 Task: Add Prince Of Peace Dong Quai & Red Date Tea 10 cnt to the cart.
Action: Mouse moved to (59, 351)
Screenshot: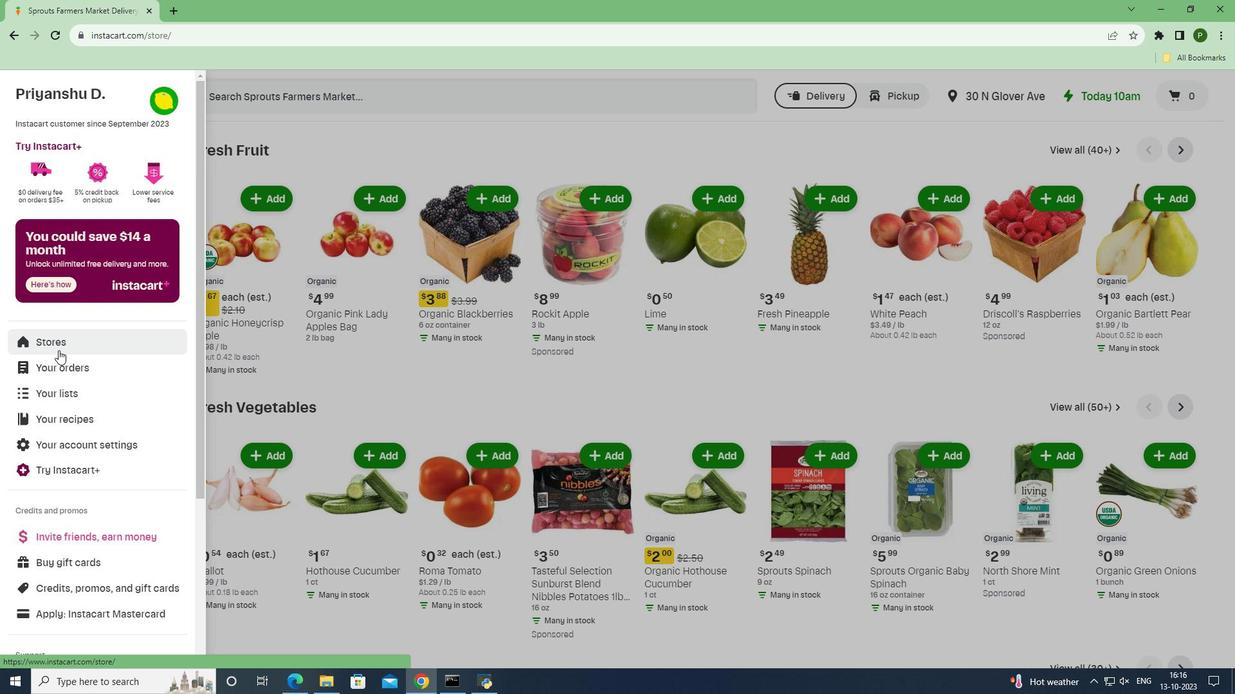 
Action: Mouse pressed left at (59, 351)
Screenshot: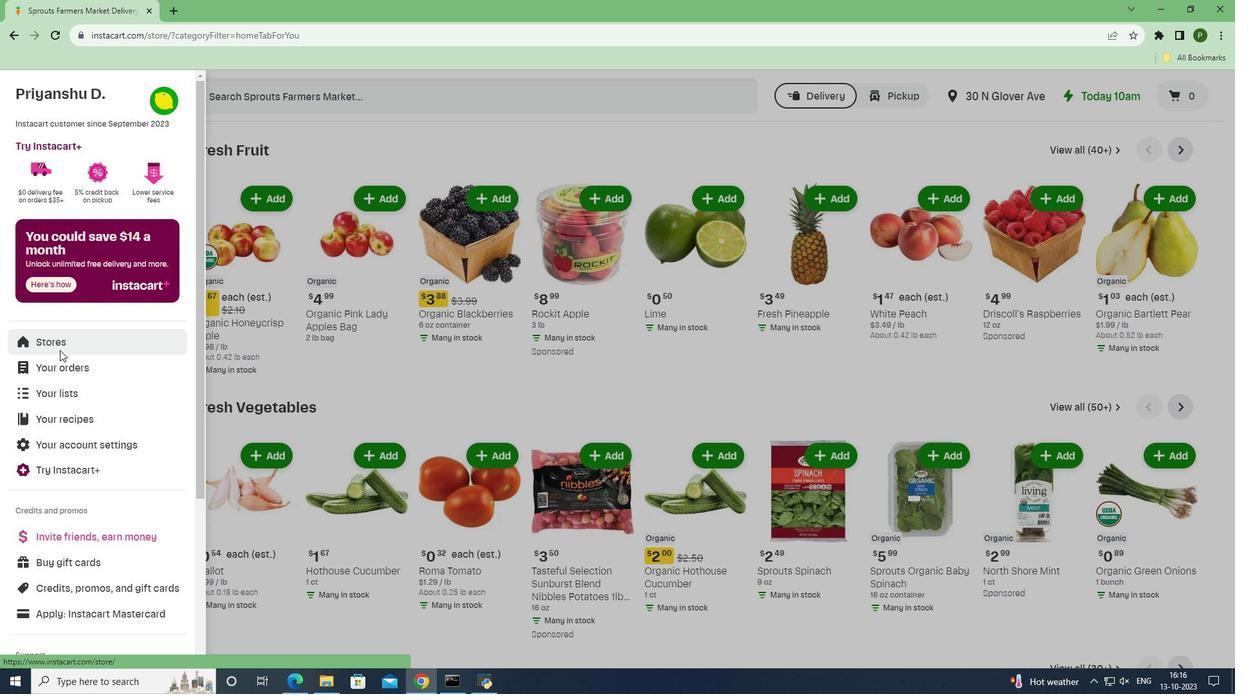 
Action: Mouse moved to (308, 157)
Screenshot: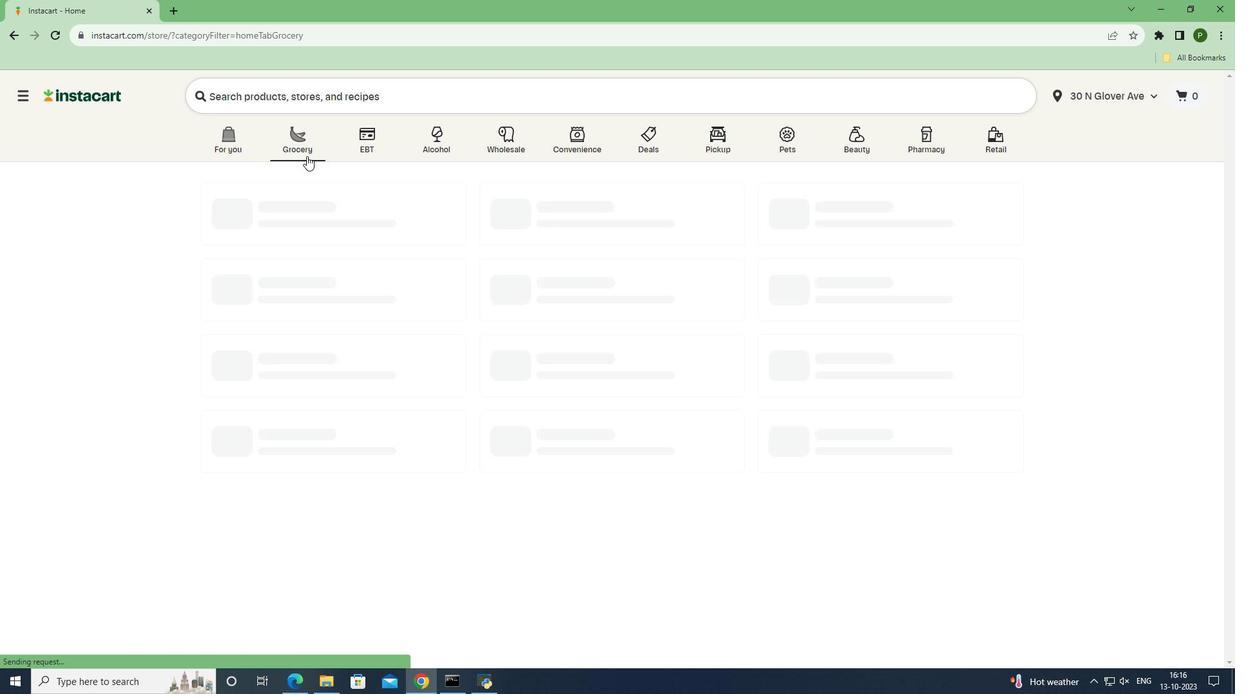 
Action: Mouse pressed left at (308, 157)
Screenshot: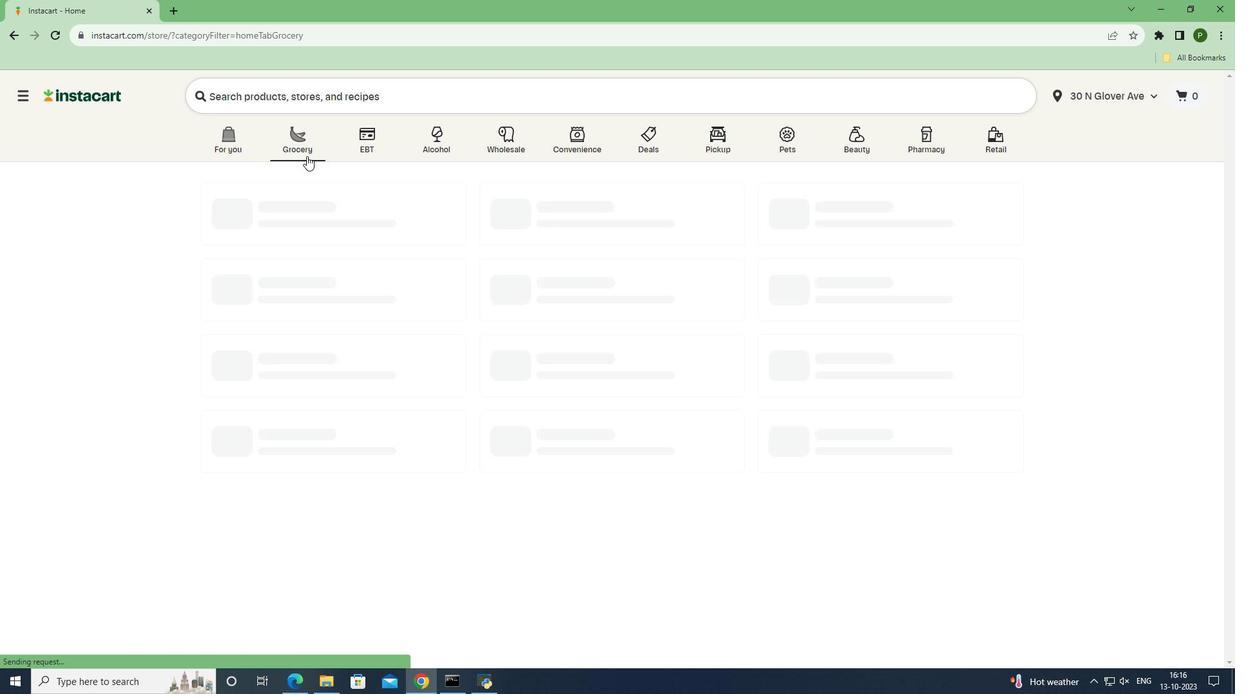 
Action: Mouse moved to (786, 292)
Screenshot: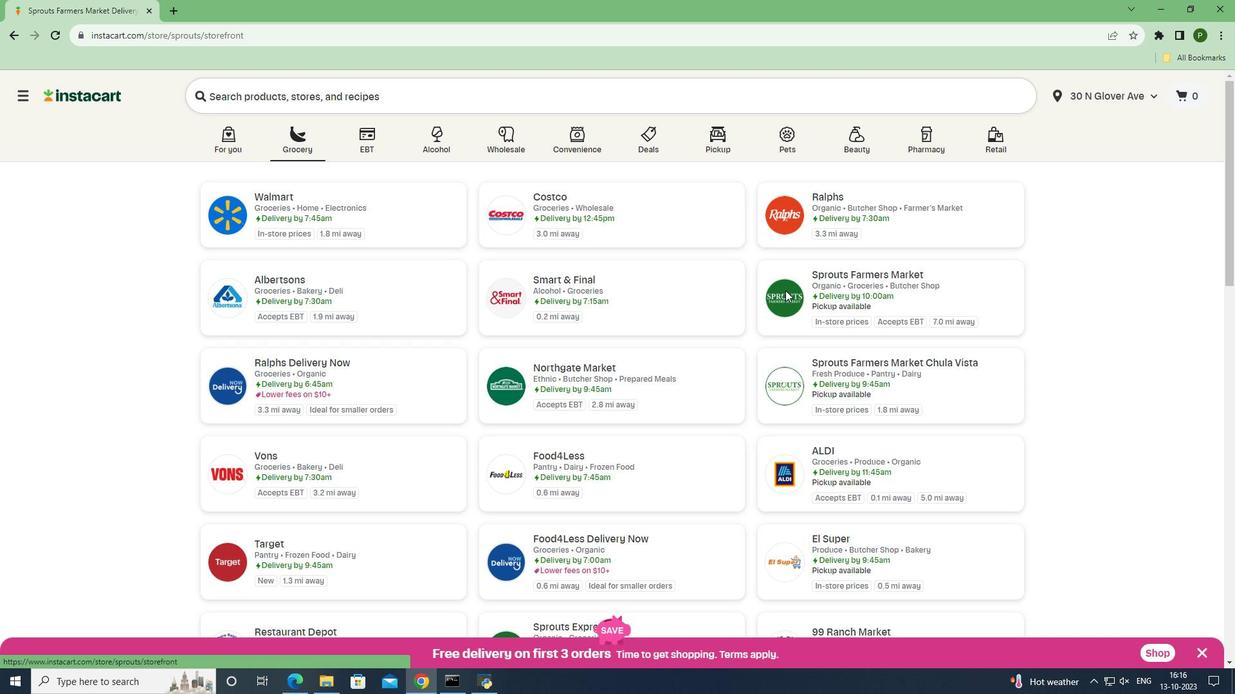 
Action: Mouse pressed left at (786, 292)
Screenshot: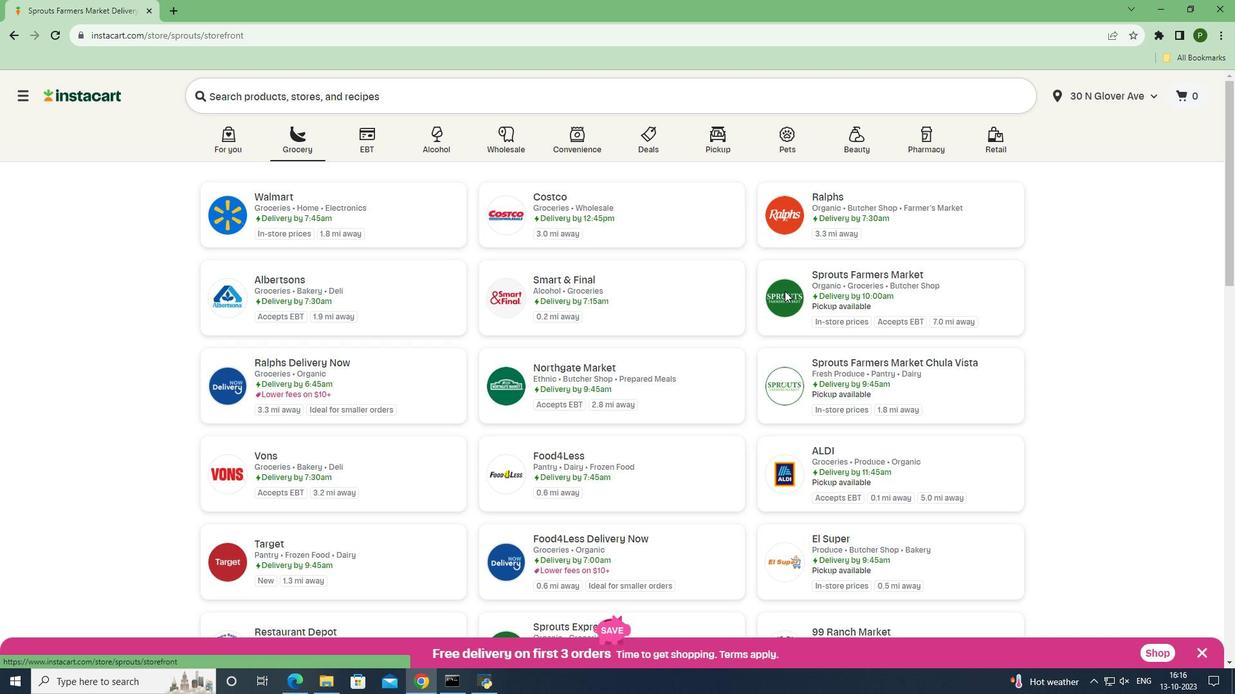 
Action: Mouse moved to (50, 432)
Screenshot: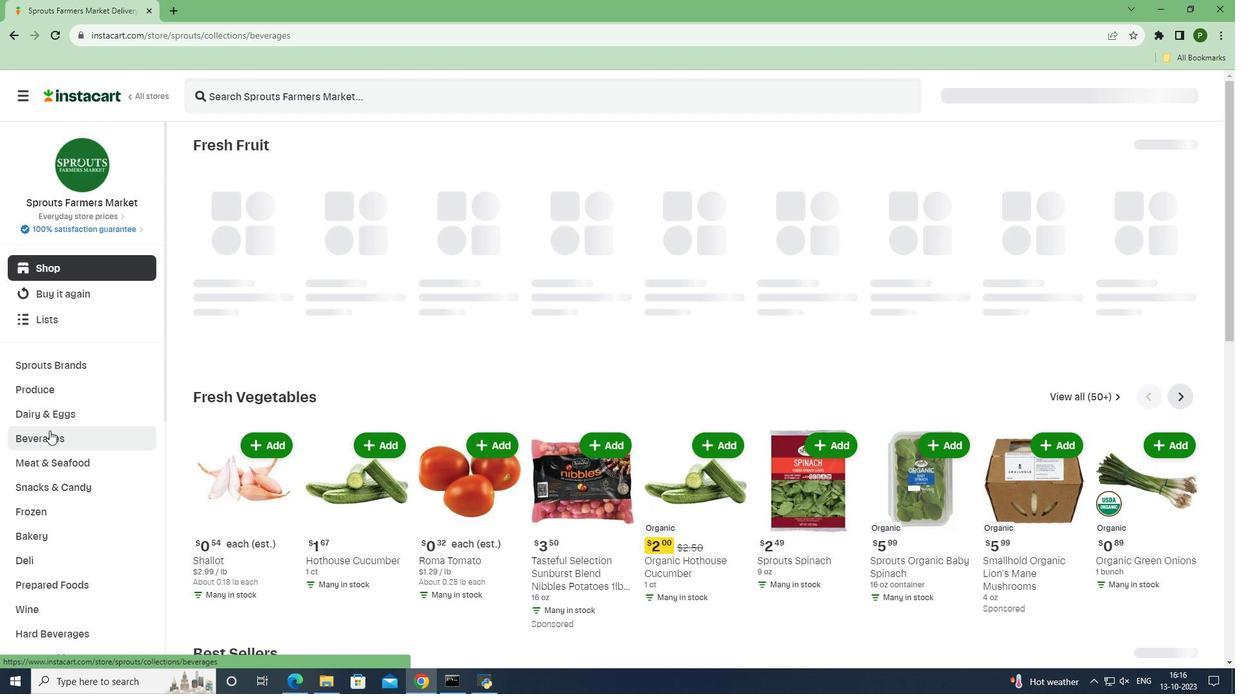 
Action: Mouse pressed left at (50, 432)
Screenshot: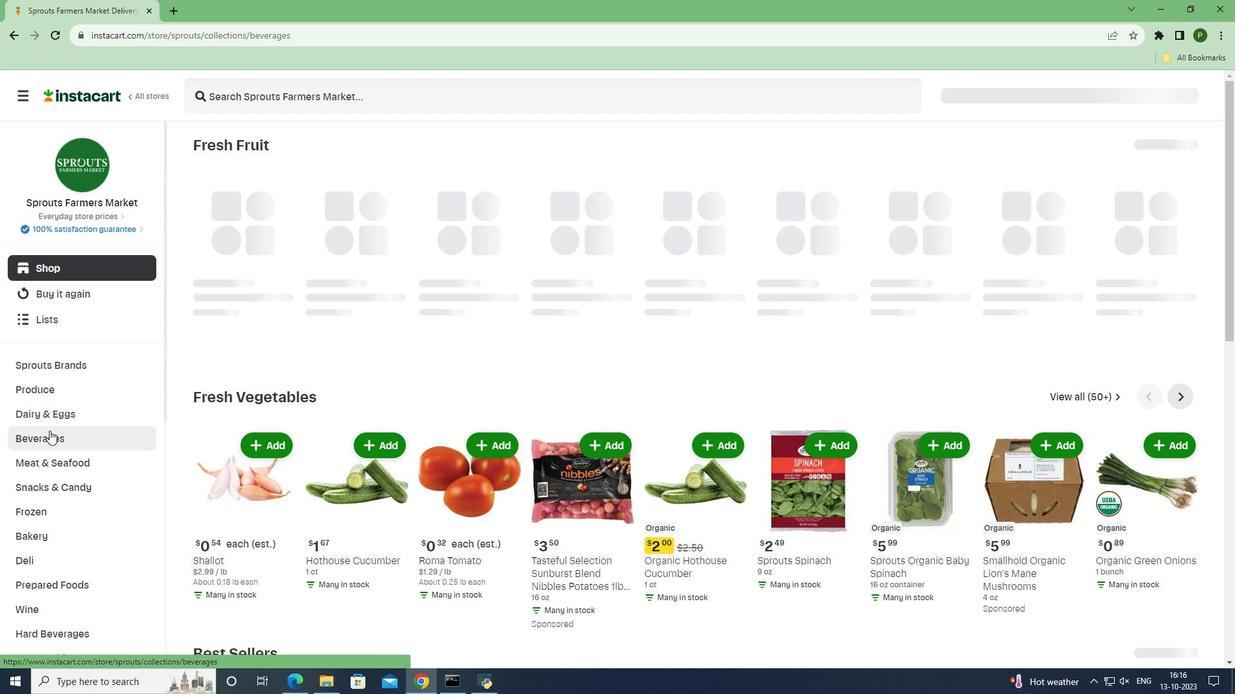 
Action: Mouse moved to (1120, 181)
Screenshot: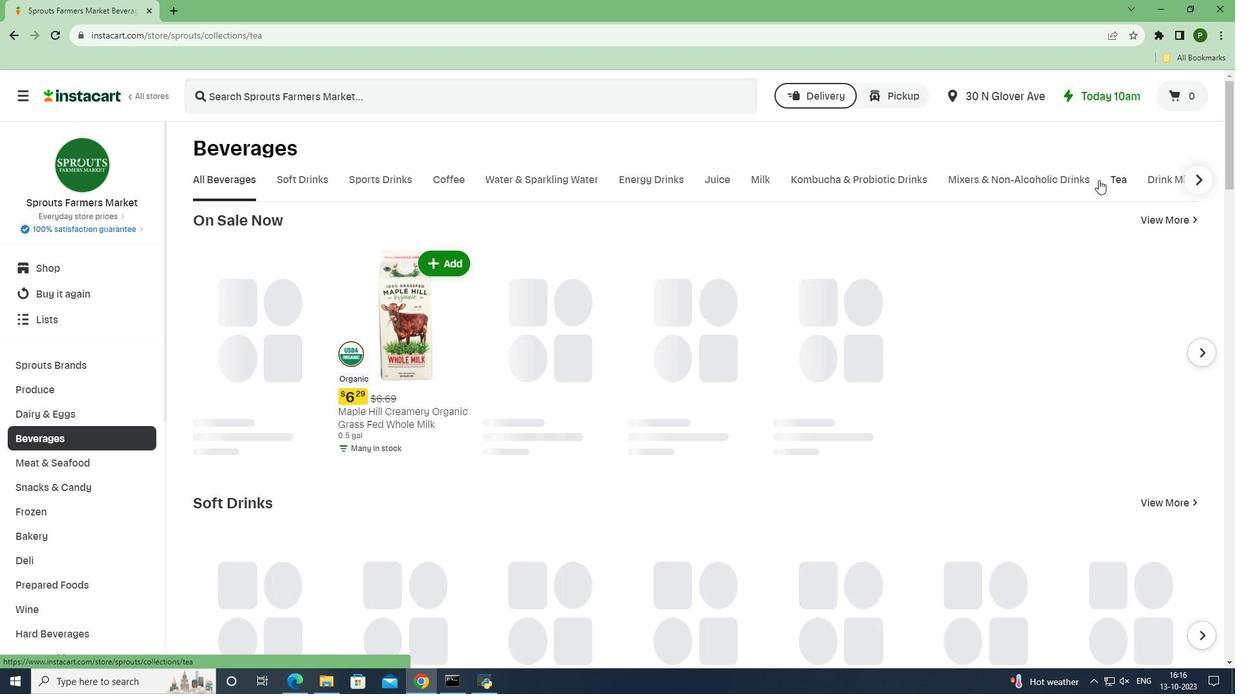 
Action: Mouse pressed left at (1120, 181)
Screenshot: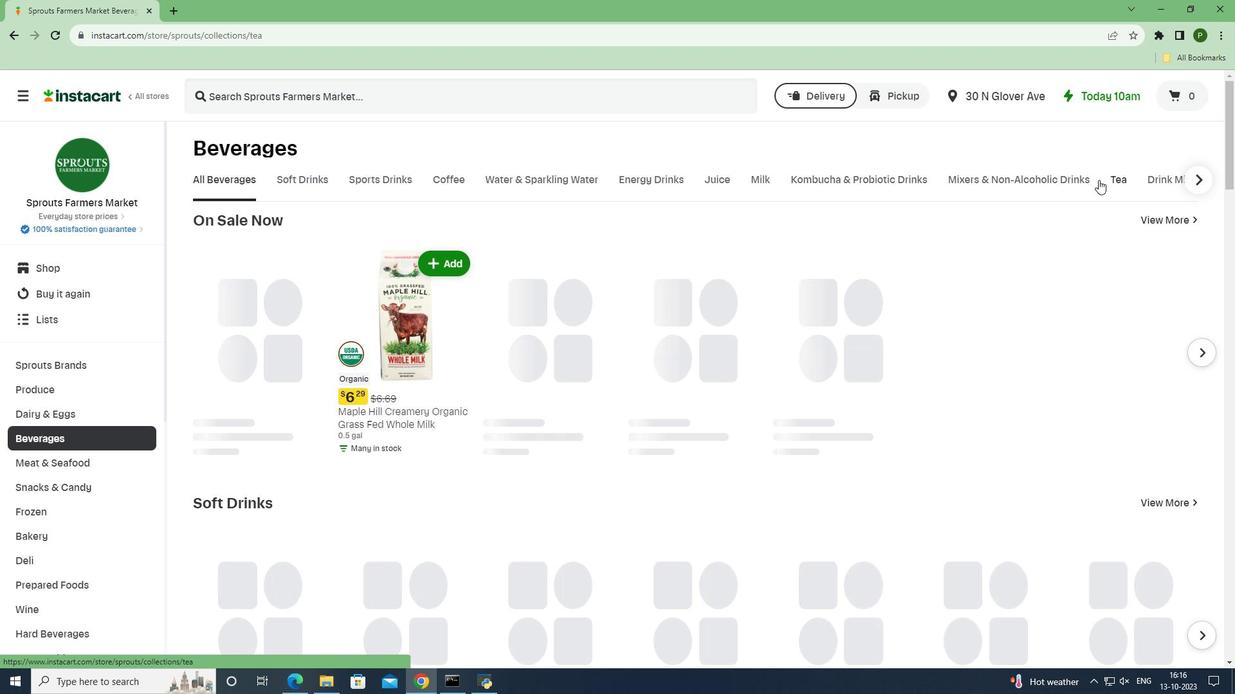 
Action: Mouse moved to (638, 106)
Screenshot: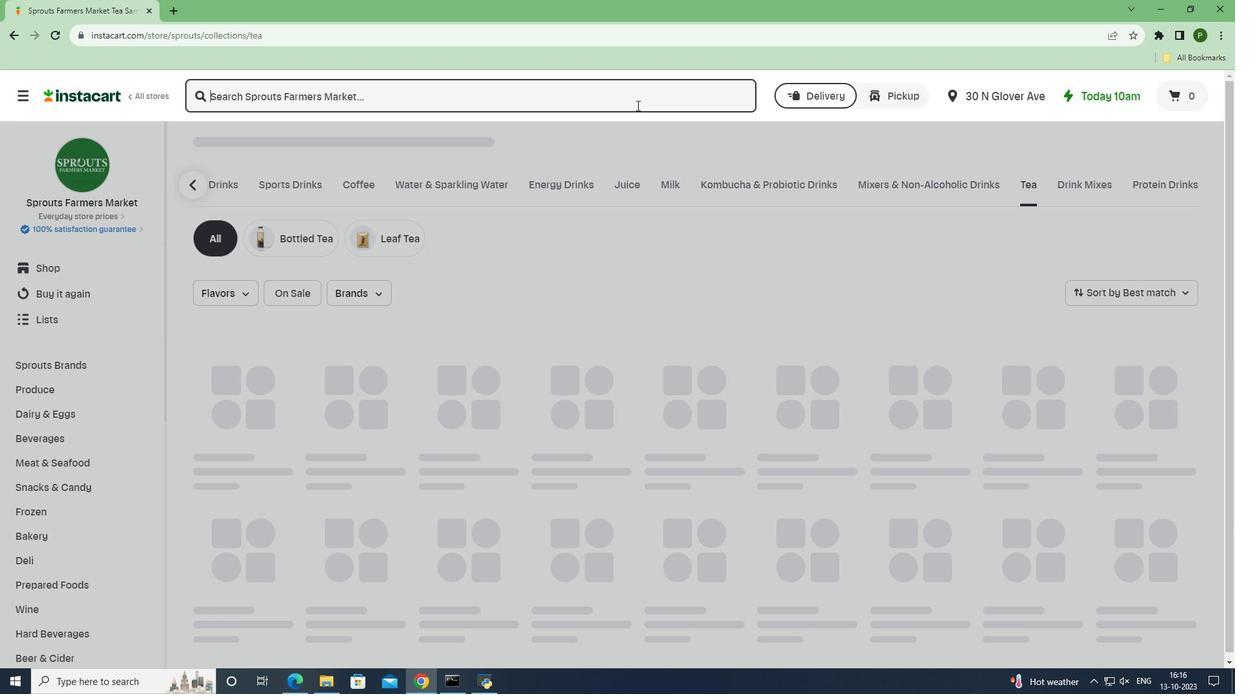 
Action: Mouse pressed left at (638, 106)
Screenshot: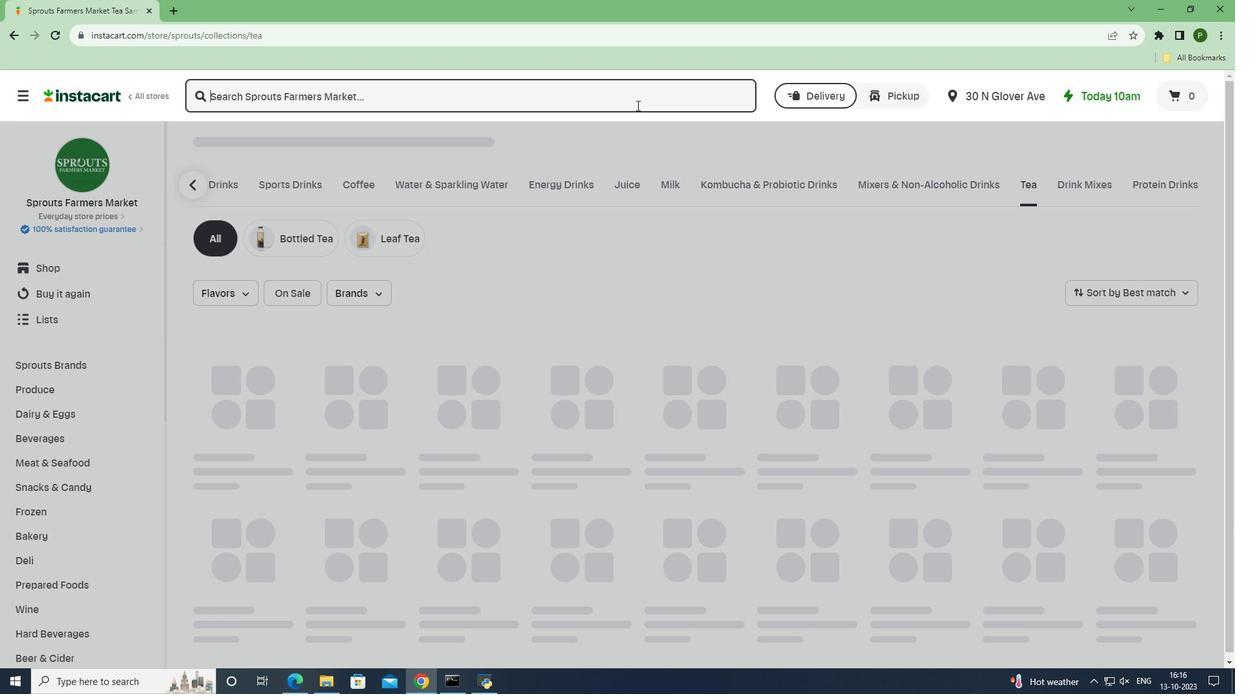 
Action: Key pressed <Key.caps_lock>P<Key.caps_lock>rince<Key.space><Key.caps_lock>O<Key.caps_lock>f<Key.space><Key.caps_lock>P<Key.caps_lock>each<Key.backspace>e<Key.space><Key.caps_lock>D<Key.caps_lock>ong<Key.space><Key.caps_lock>Q<Key.caps_lock>uai<Key.space><Key.shift><Key.shift><Key.shift><Key.shift><Key.shift><Key.shift><Key.shift>&<Key.space><Key.caps_lock>R<Key.caps_lock>ed<Key.space><Key.caps_lock>D<Key.caps_lock>ate<Key.space><Key.caps_lock>T<Key.caps_lock>ea<Key.space>10<Key.space><Key.caps_lock><Key.caps_lock>cnt<Key.space><Key.enter>
Screenshot: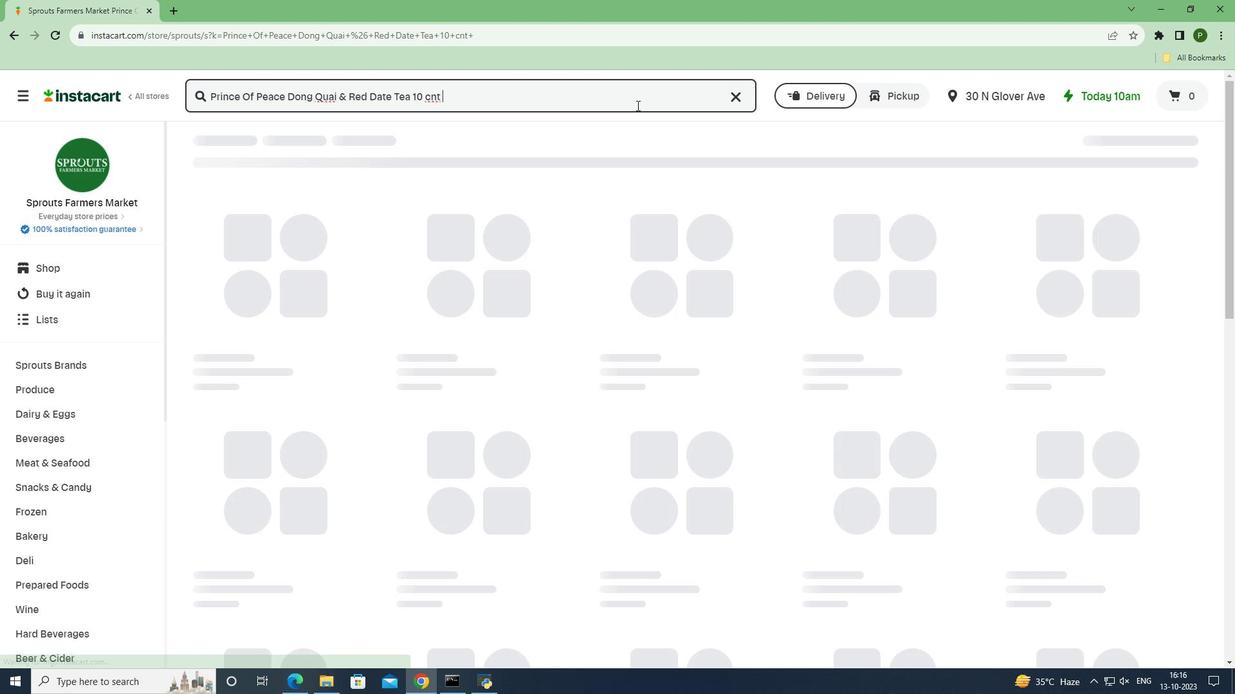 
Action: Mouse moved to (526, 202)
Screenshot: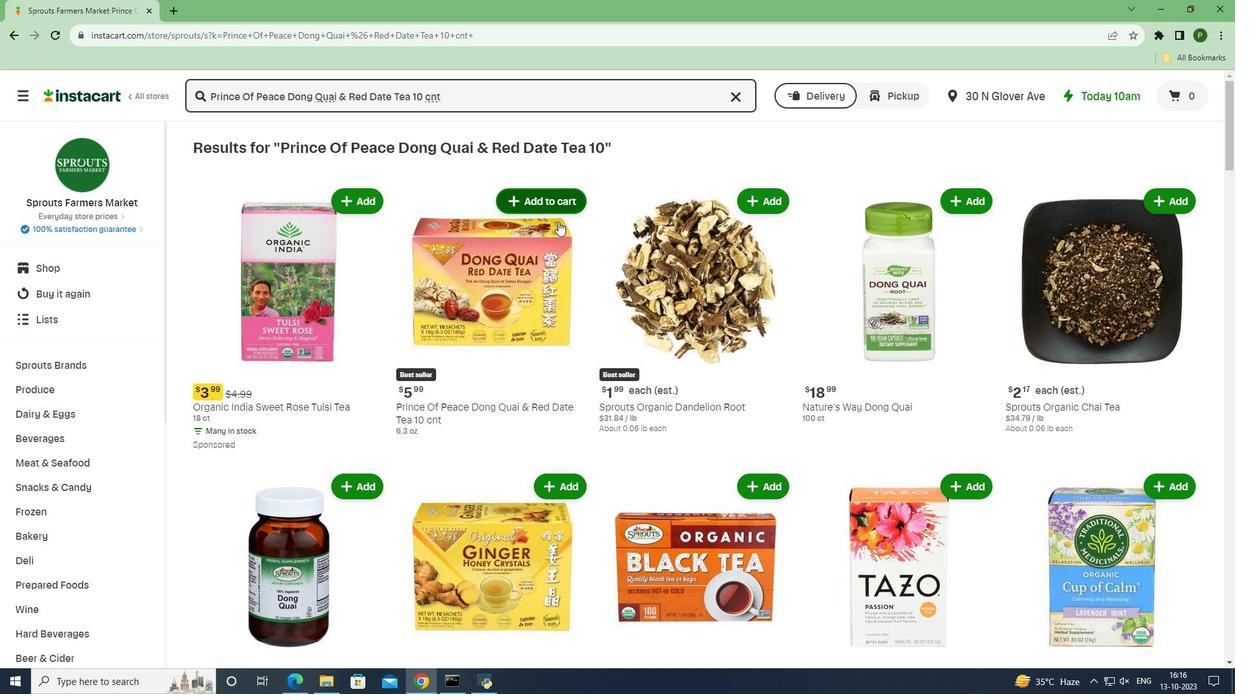 
Action: Mouse pressed left at (526, 202)
Screenshot: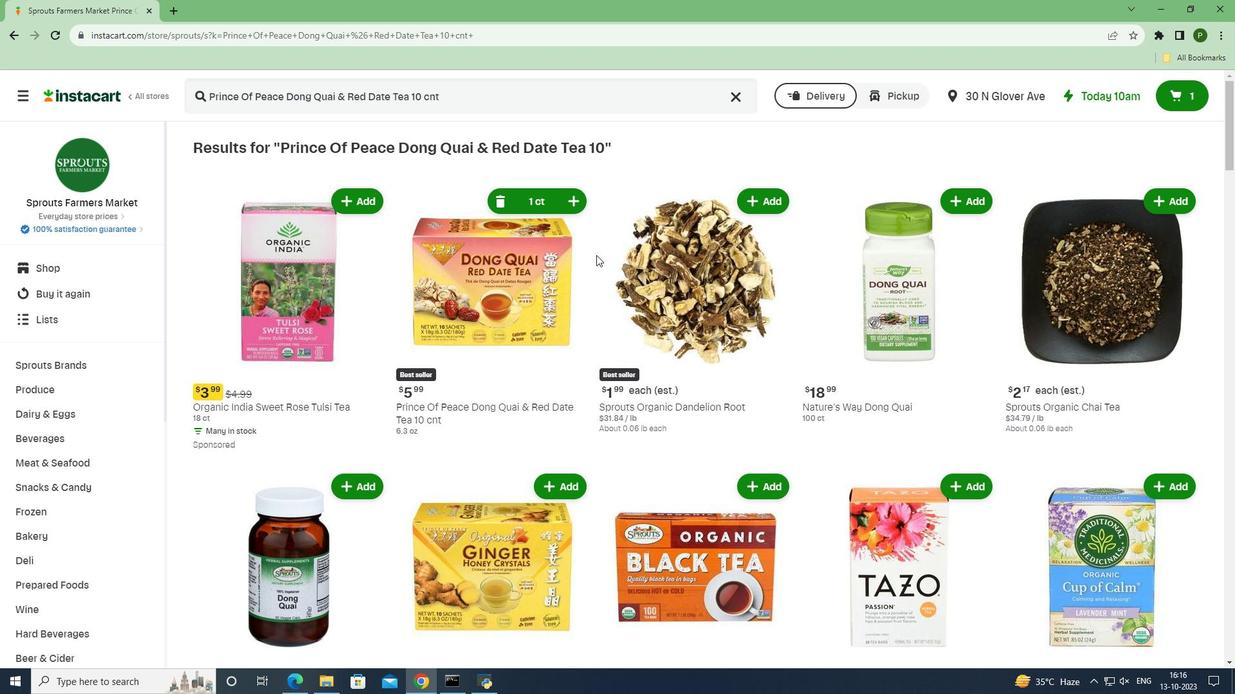 
Action: Mouse moved to (598, 257)
Screenshot: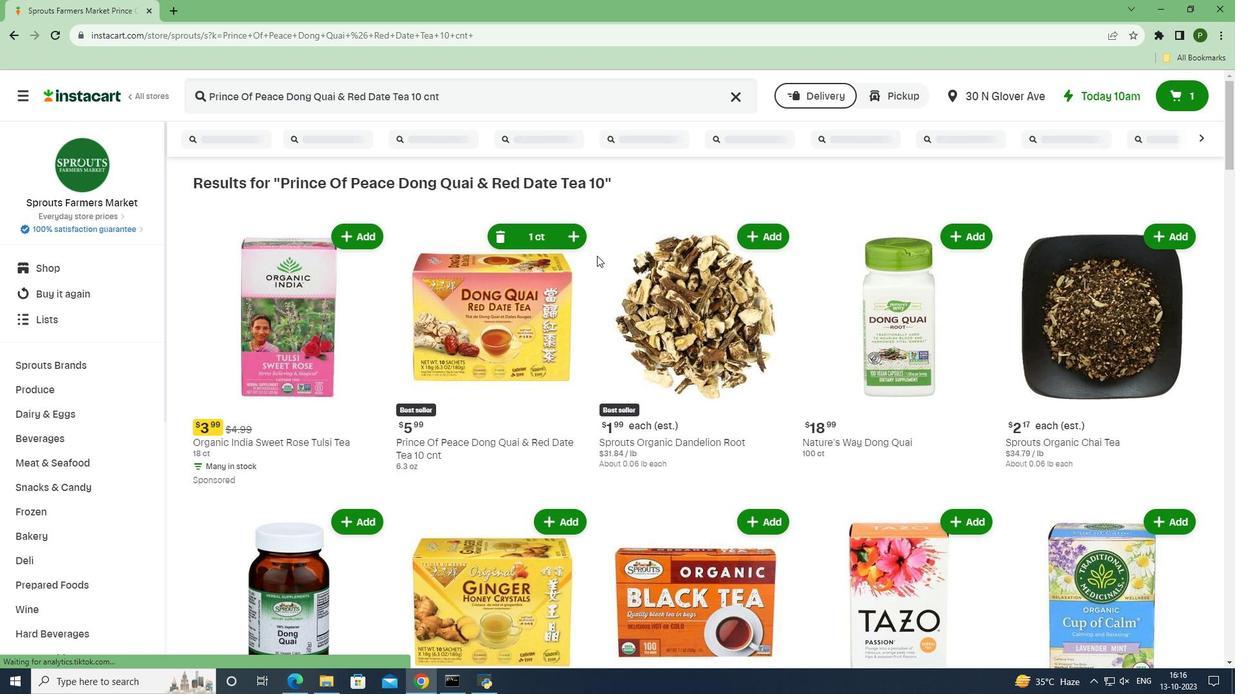 
